 Task: Sort the products in the category "Specialty Cheeses" by relevance.
Action: Mouse moved to (599, 244)
Screenshot: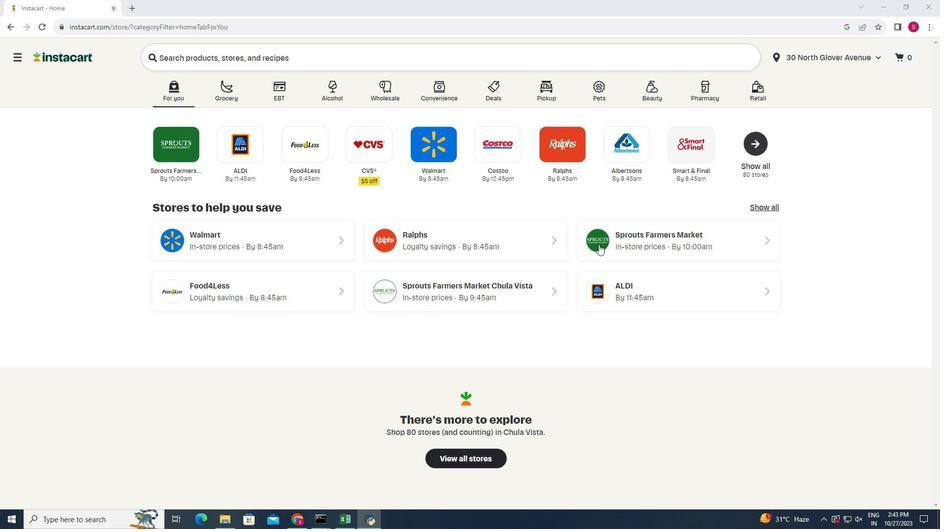 
Action: Mouse pressed left at (599, 244)
Screenshot: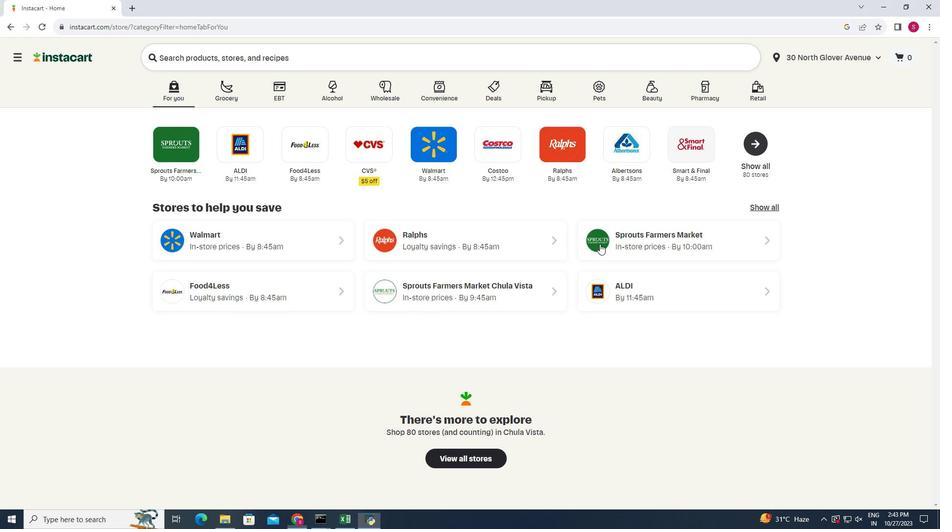 
Action: Mouse moved to (33, 431)
Screenshot: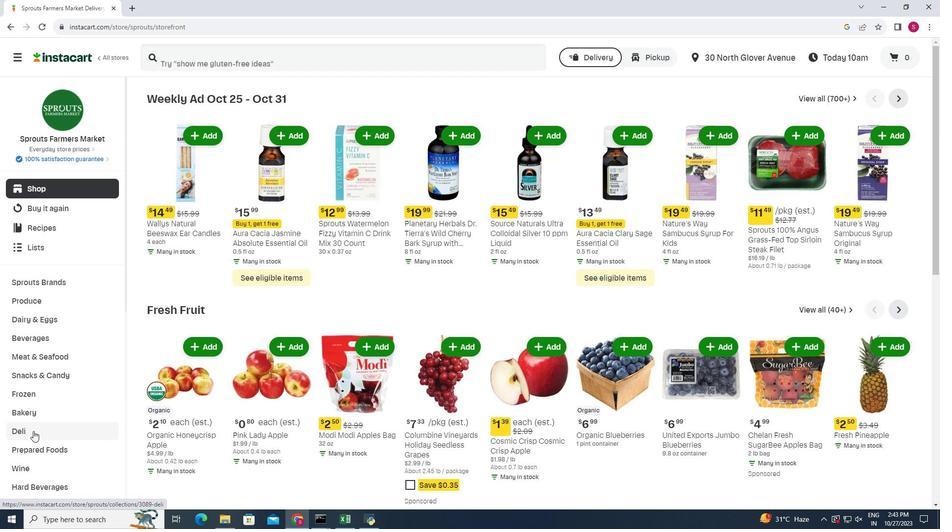 
Action: Mouse pressed left at (33, 431)
Screenshot: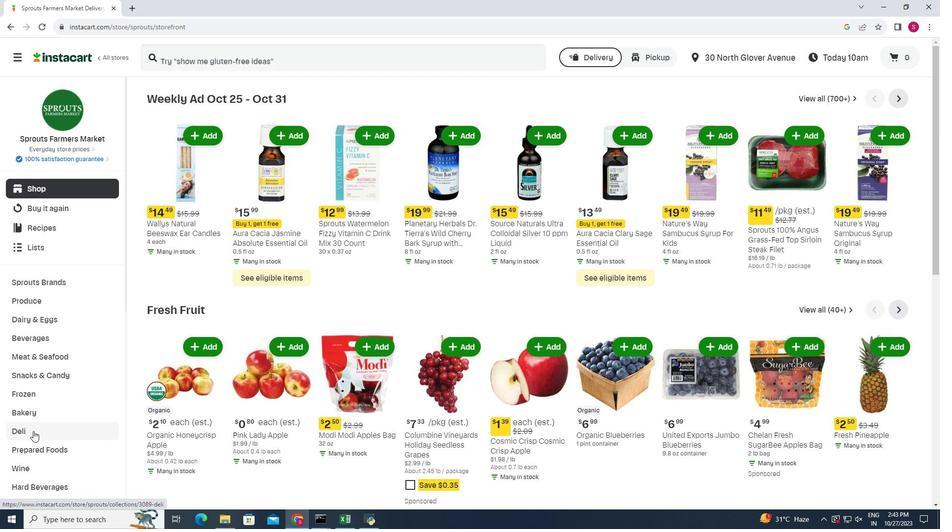 
Action: Mouse moved to (244, 237)
Screenshot: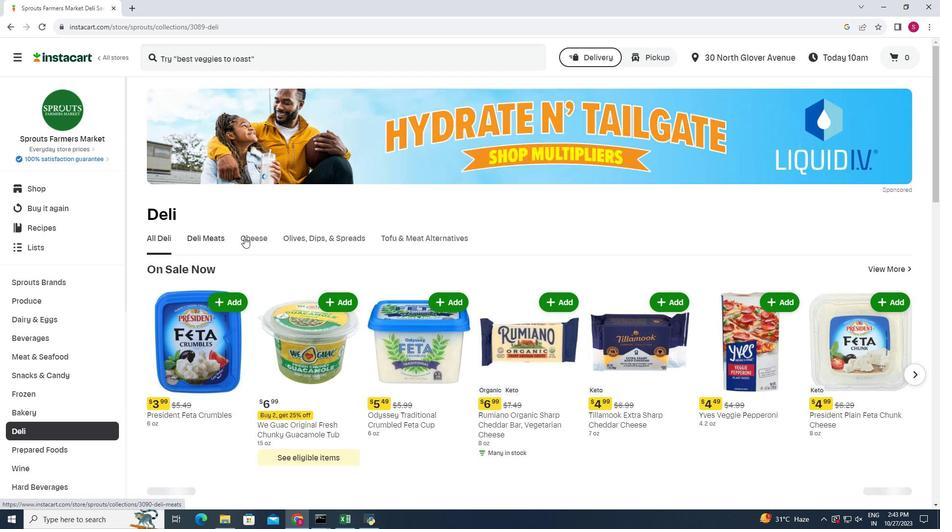 
Action: Mouse pressed left at (244, 237)
Screenshot: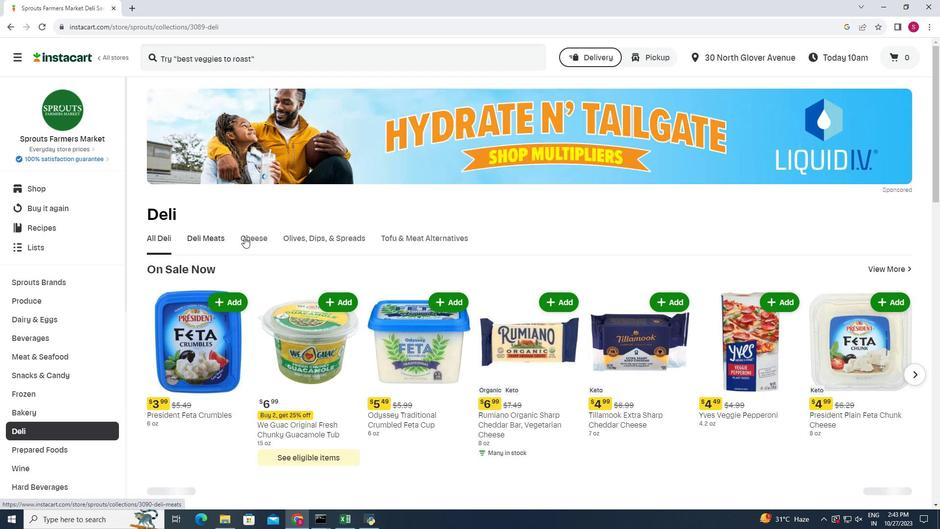 
Action: Mouse moved to (914, 168)
Screenshot: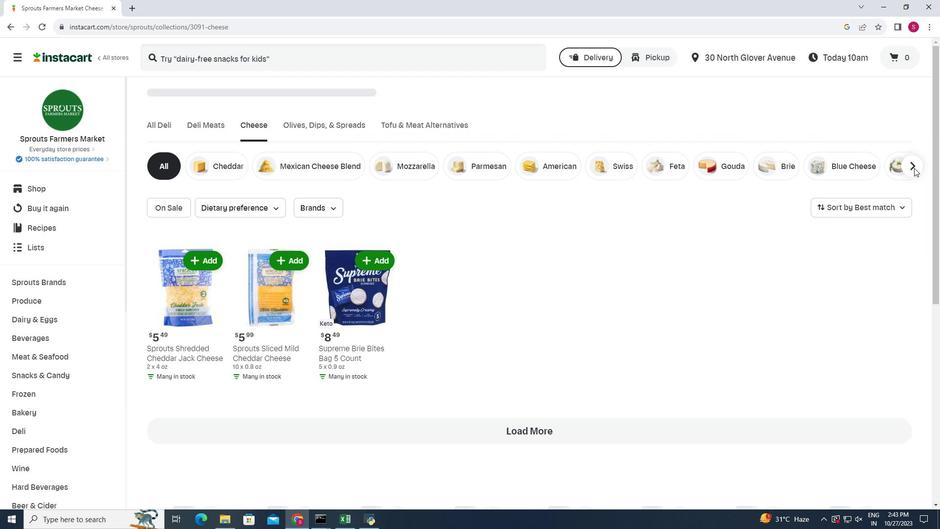 
Action: Mouse pressed left at (914, 168)
Screenshot: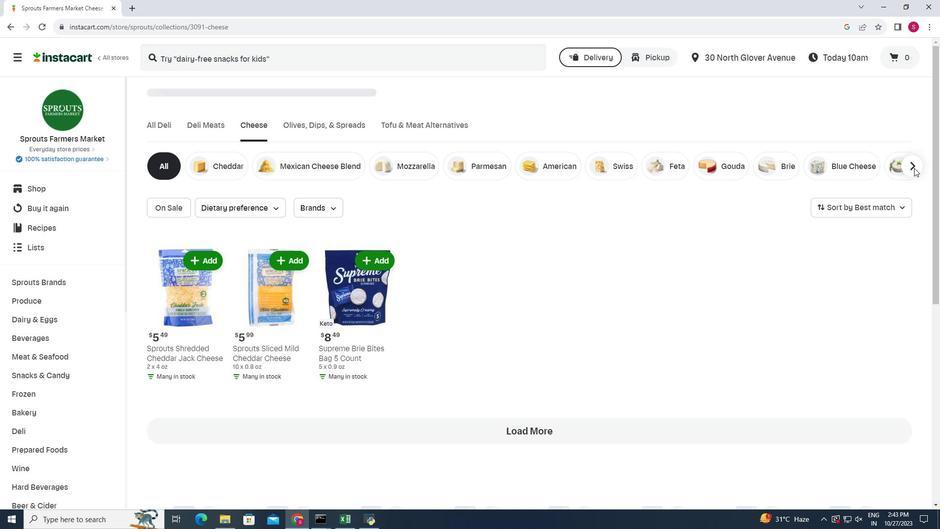 
Action: Mouse moved to (854, 271)
Screenshot: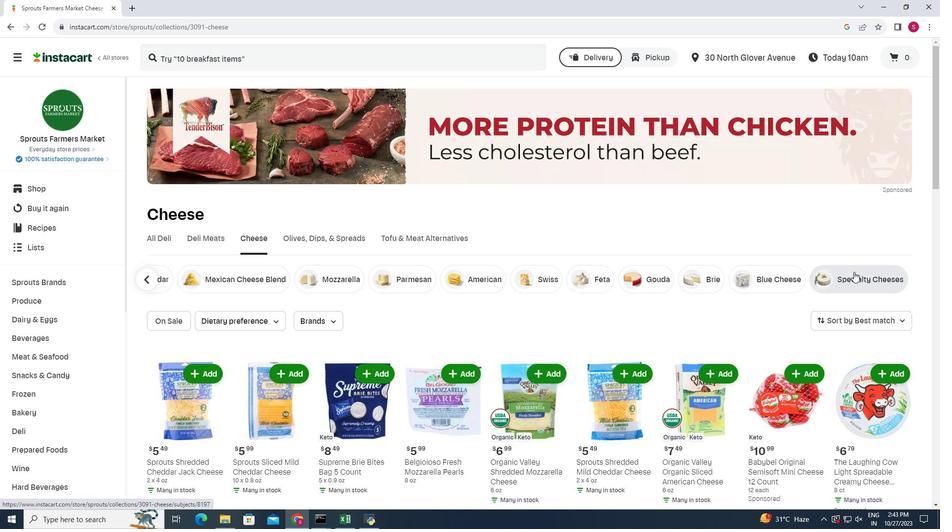 
Action: Mouse pressed left at (854, 271)
Screenshot: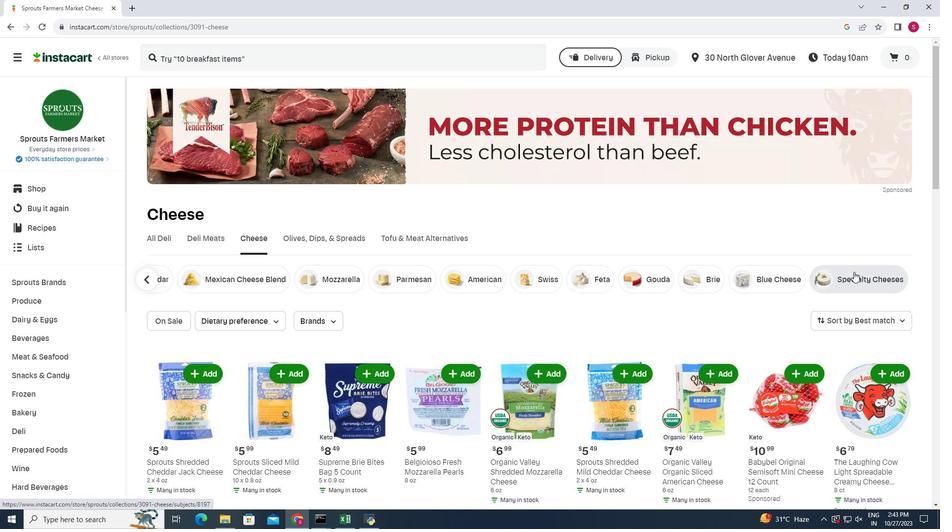 
Action: Mouse moved to (651, 368)
Screenshot: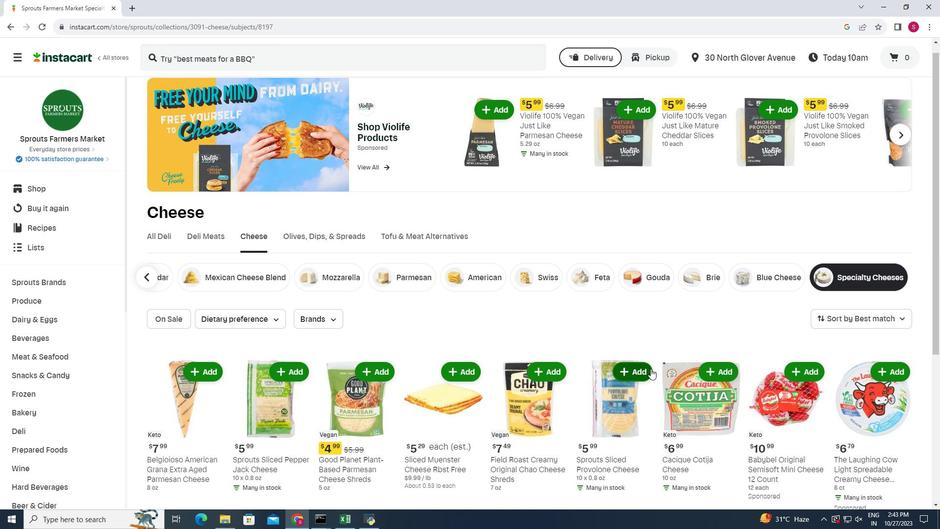 
Action: Mouse scrolled (651, 368) with delta (0, 0)
Screenshot: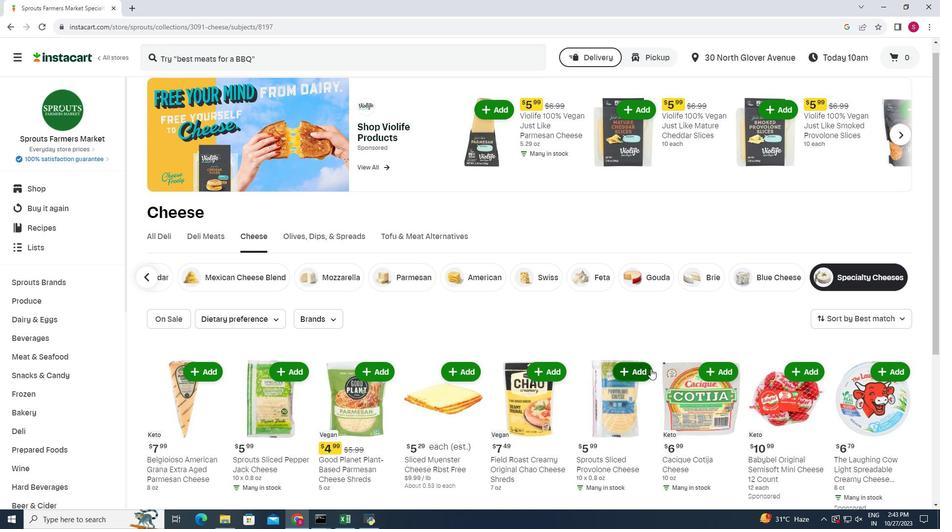 
Action: Mouse moved to (884, 278)
Screenshot: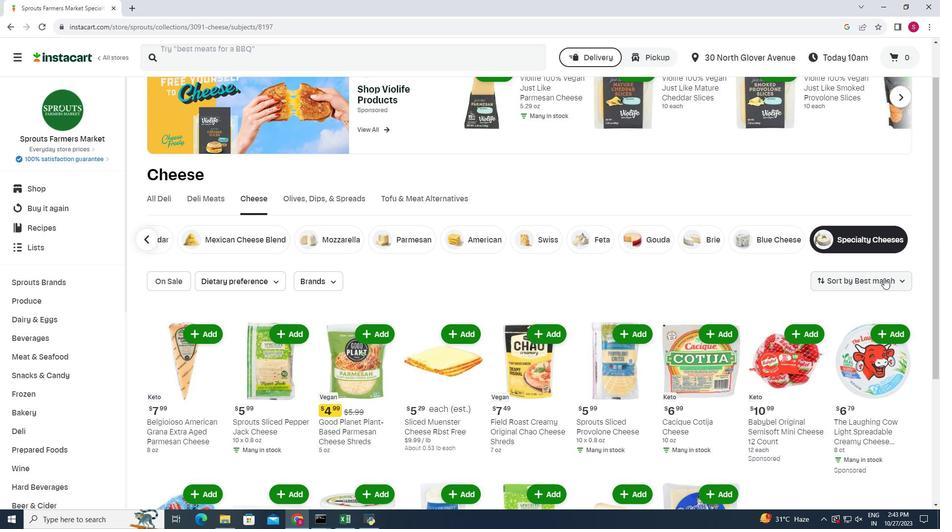 
Action: Mouse pressed left at (884, 278)
Screenshot: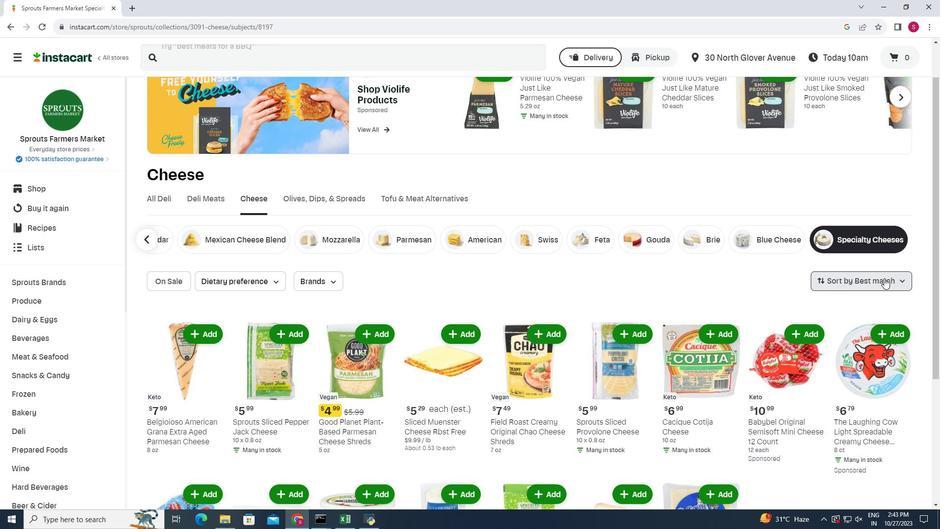 
Action: Mouse moved to (834, 428)
Screenshot: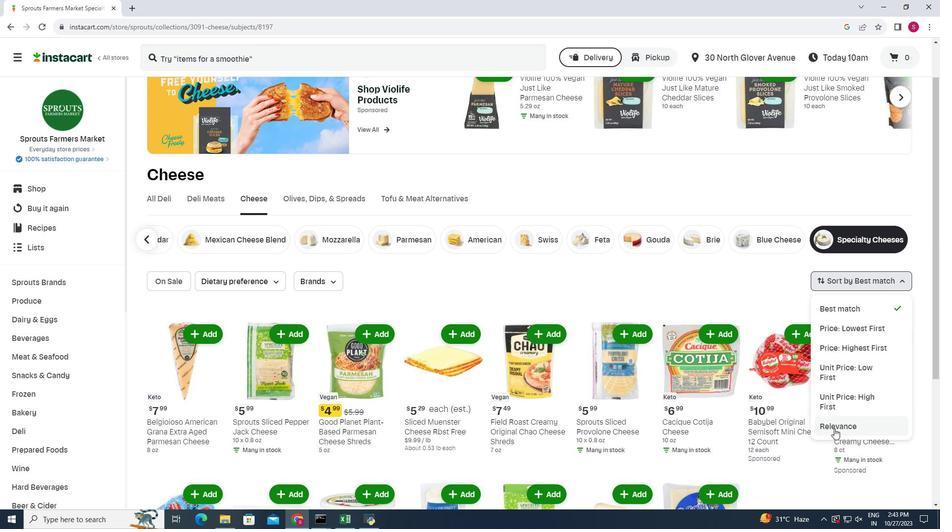 
Action: Mouse pressed left at (834, 428)
Screenshot: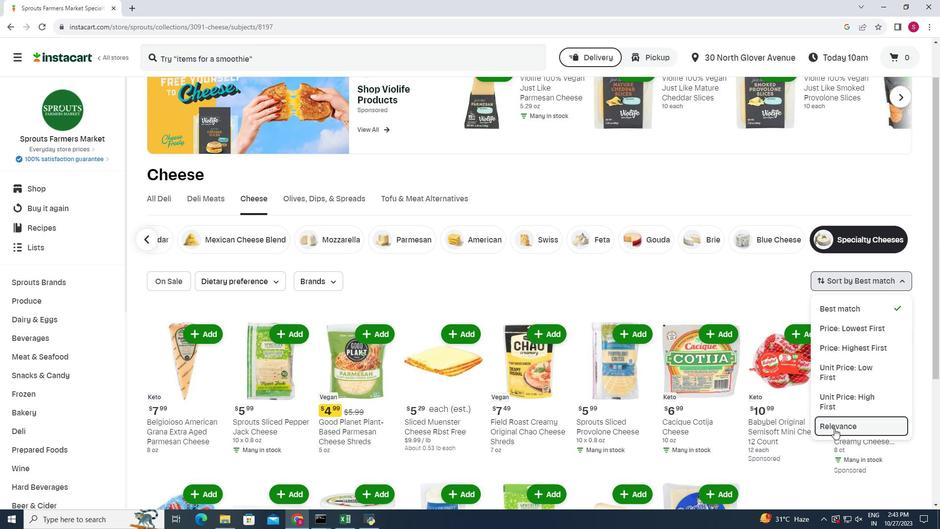 
Action: Mouse moved to (581, 356)
Screenshot: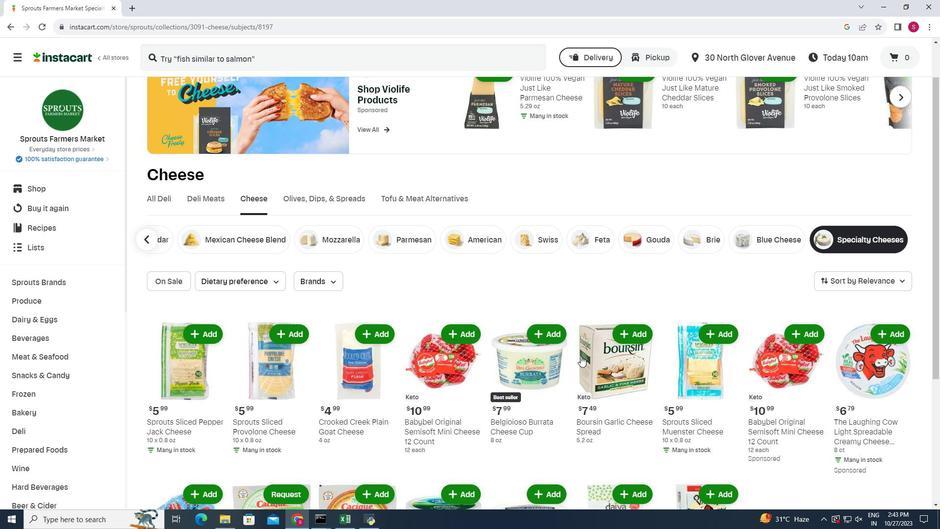 
Action: Mouse scrolled (581, 355) with delta (0, 0)
Screenshot: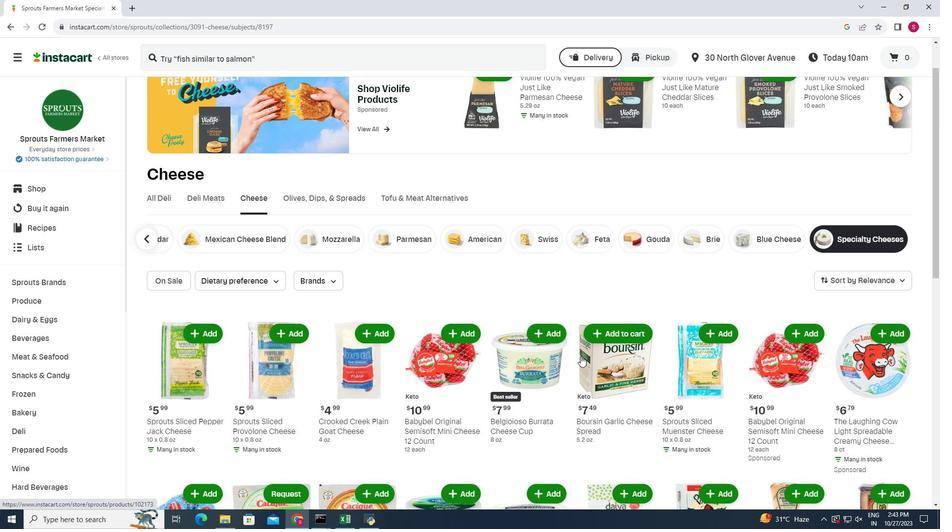 
Action: Mouse moved to (581, 355)
Screenshot: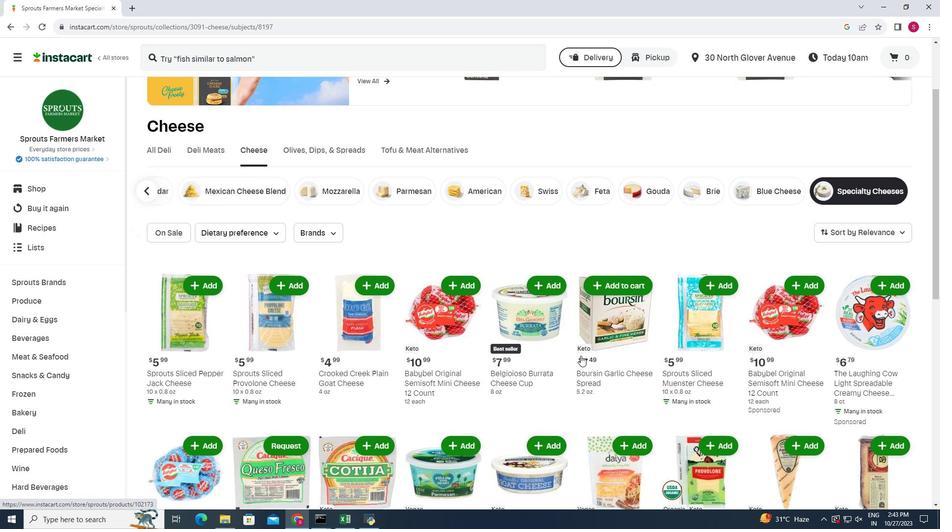 
Action: Mouse scrolled (581, 355) with delta (0, 0)
Screenshot: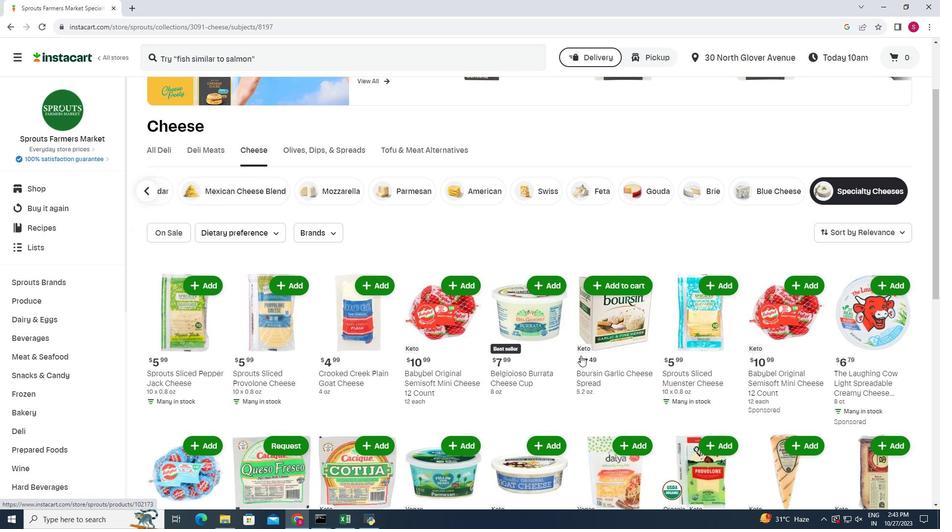 
Action: Mouse moved to (582, 355)
Screenshot: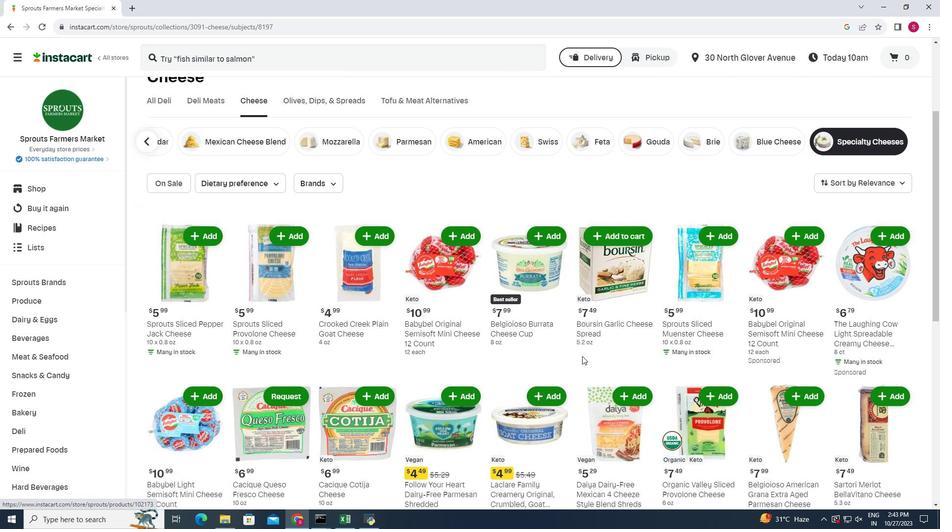 
Action: Mouse scrolled (582, 355) with delta (0, 0)
Screenshot: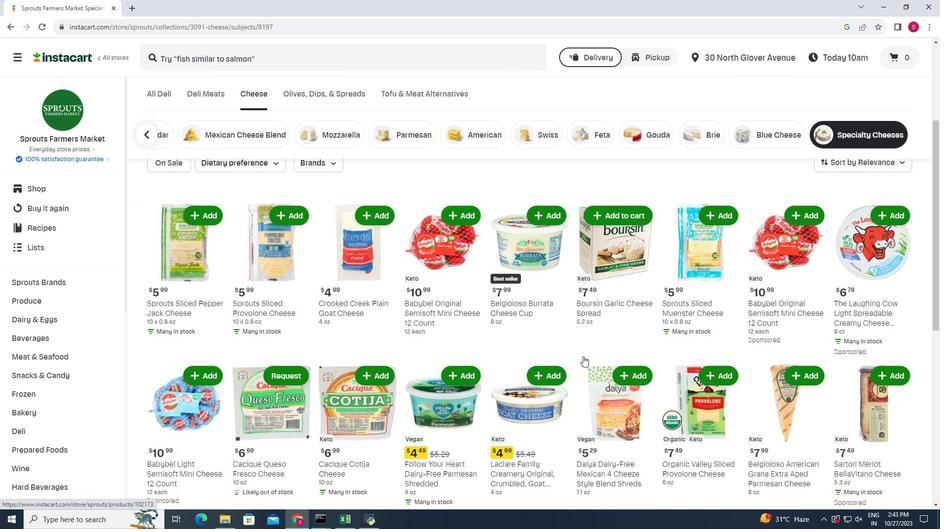 
Action: Mouse moved to (583, 356)
Screenshot: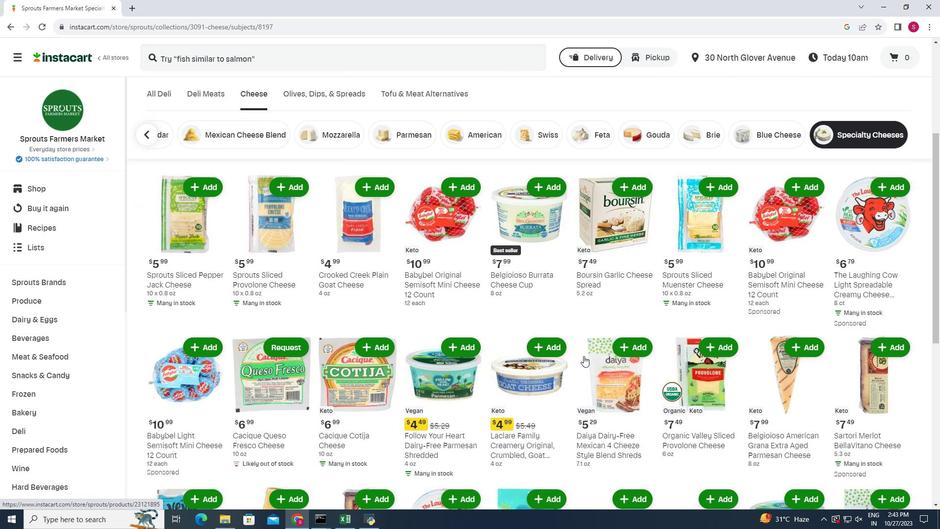 
Action: Mouse scrolled (583, 355) with delta (0, 0)
Screenshot: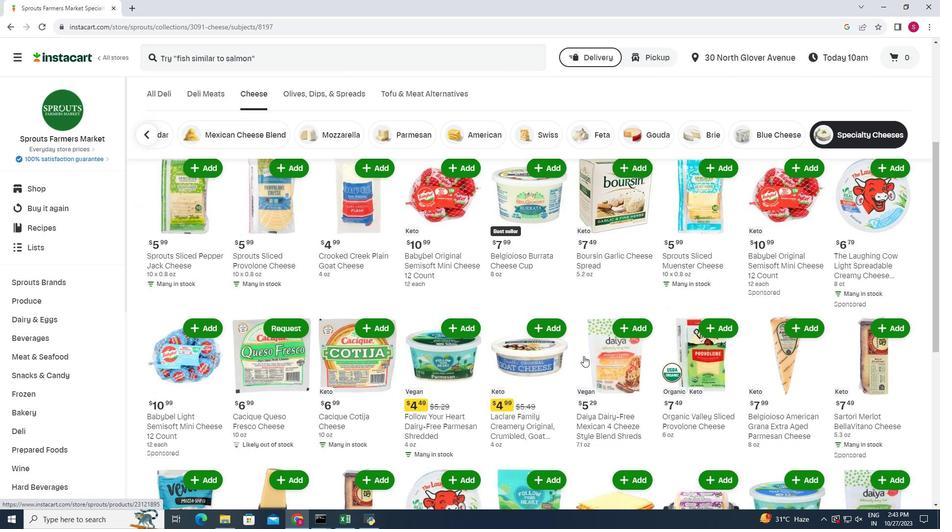 
Action: Mouse scrolled (583, 355) with delta (0, 0)
Screenshot: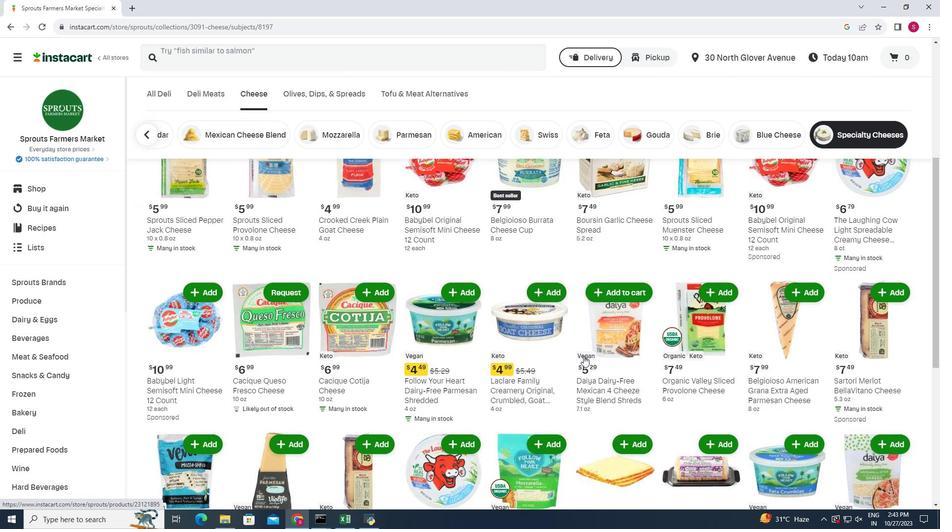 
Action: Mouse scrolled (583, 355) with delta (0, 0)
Screenshot: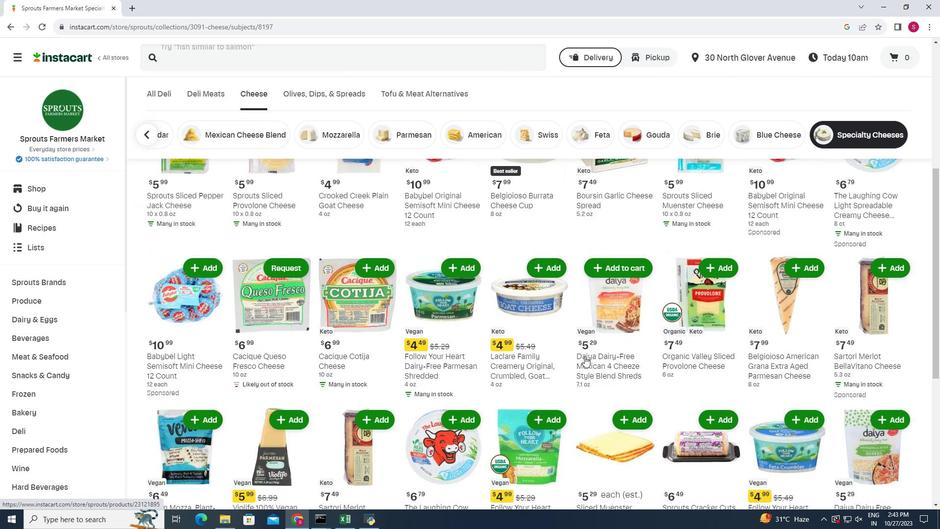 
Action: Mouse moved to (585, 357)
Screenshot: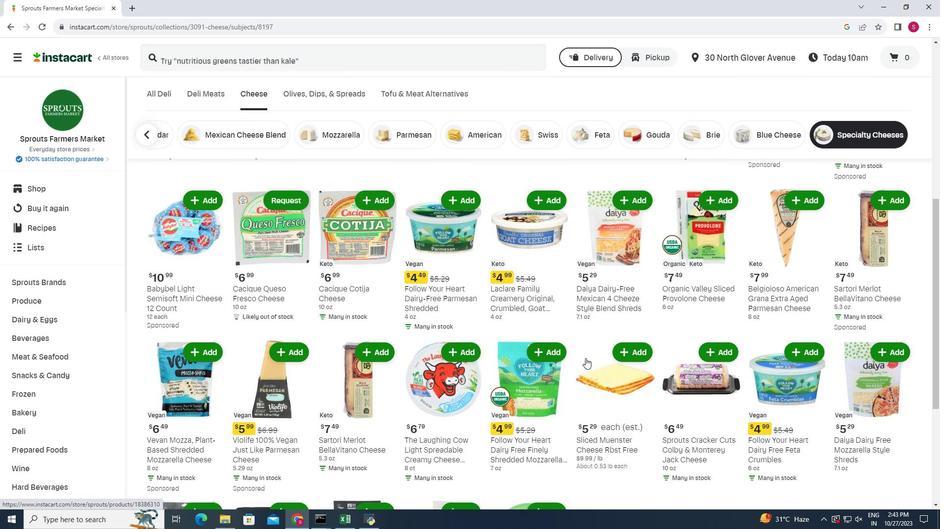 
Action: Mouse scrolled (585, 357) with delta (0, 0)
Screenshot: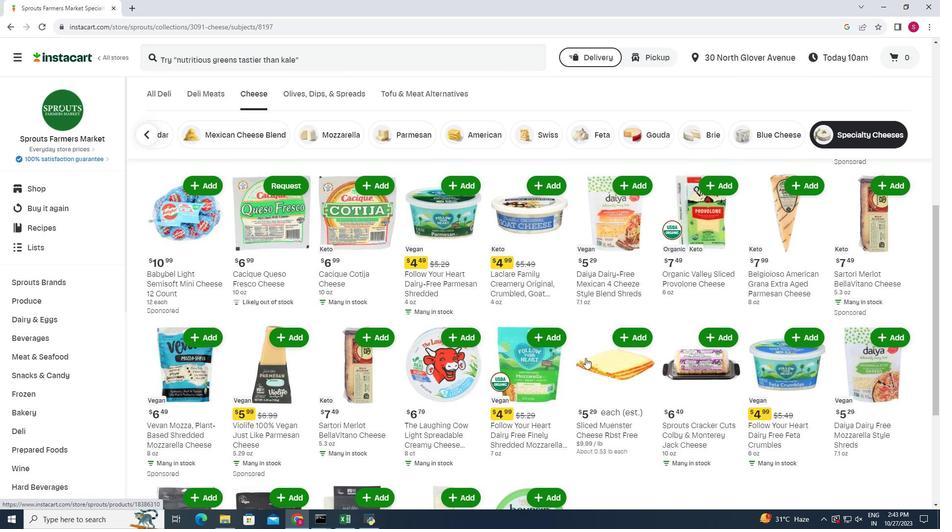 
Action: Mouse moved to (585, 358)
Screenshot: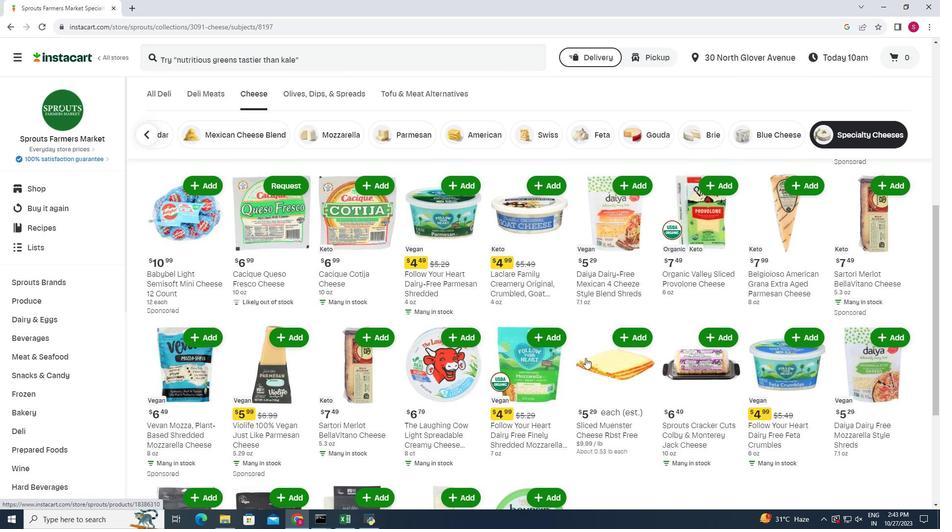 
Action: Mouse scrolled (585, 357) with delta (0, 0)
Screenshot: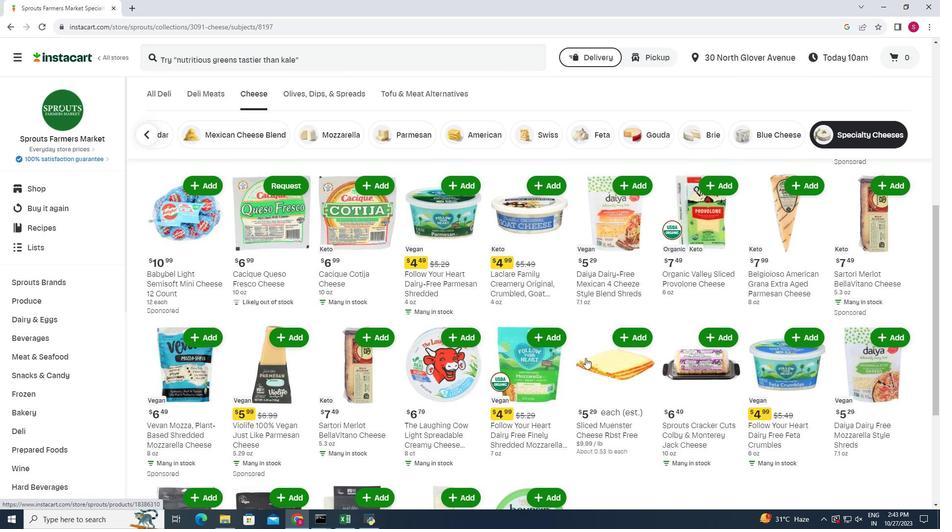 
Action: Mouse scrolled (585, 357) with delta (0, 0)
Screenshot: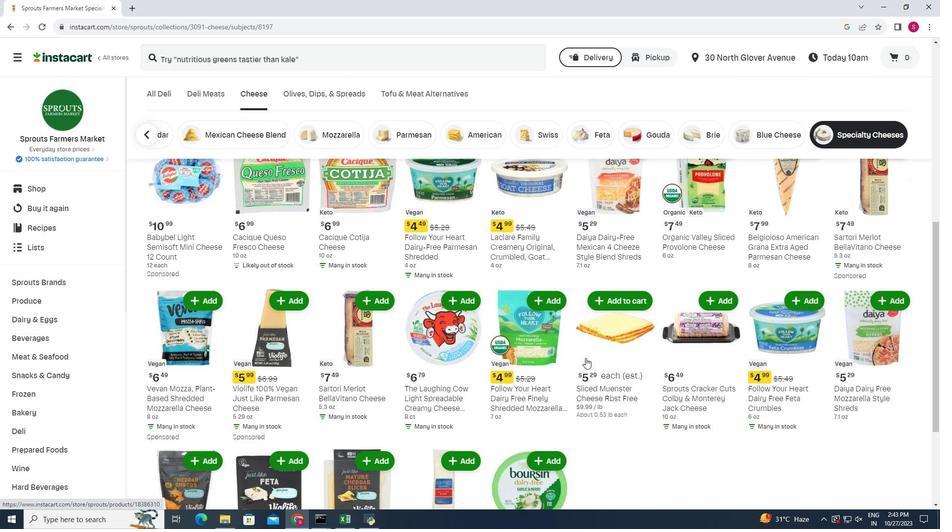 
Action: Mouse moved to (578, 368)
Screenshot: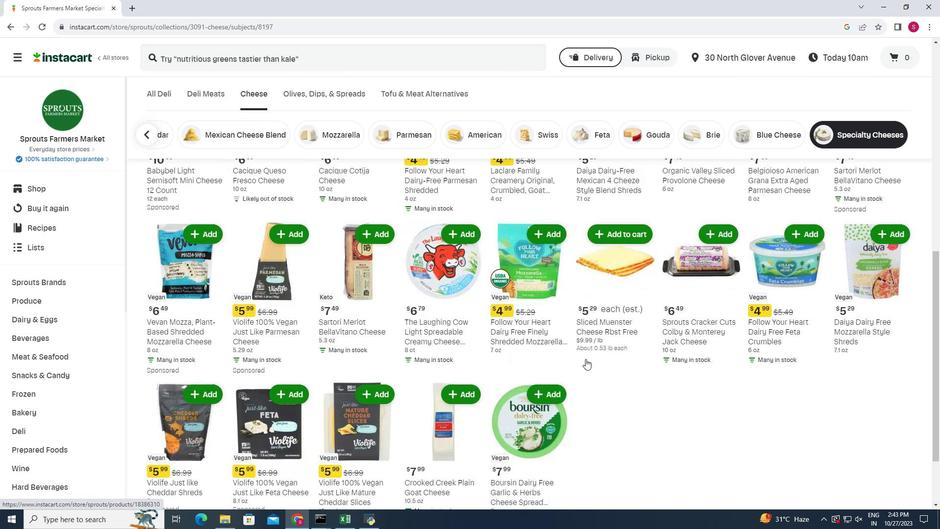 
